 Task: Open Card Card0000000053 in Board Board0000000014 in Workspace WS0000000005 in Trello. Add Member Email0000000017 to Card Card0000000053 in Board Board0000000014 in Workspace WS0000000005 in Trello. Add Purple Label titled Label0000000053 to Card Card0000000053 in Board Board0000000014 in Workspace WS0000000005 in Trello. Add Checklist CL0000000053 to Card Card0000000053 in Board Board0000000014 in Workspace WS0000000005 in Trello. Add Dates with Start Date as Aug 01 2023 and Due Date as Aug 31 2023 to Card Card0000000053 in Board Board0000000014 in Workspace WS0000000005 in Trello
Action: Mouse moved to (330, 366)
Screenshot: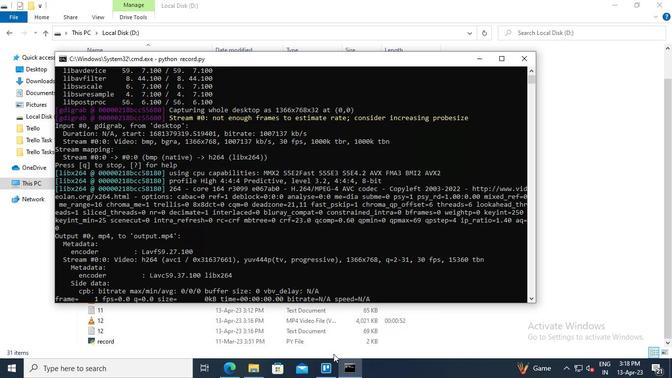 
Action: Mouse pressed left at (330, 366)
Screenshot: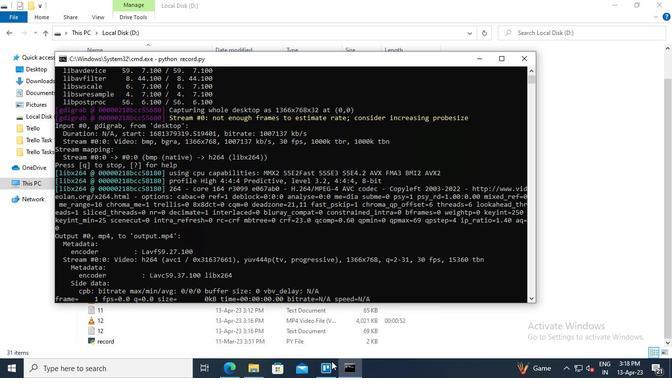
Action: Mouse moved to (189, 104)
Screenshot: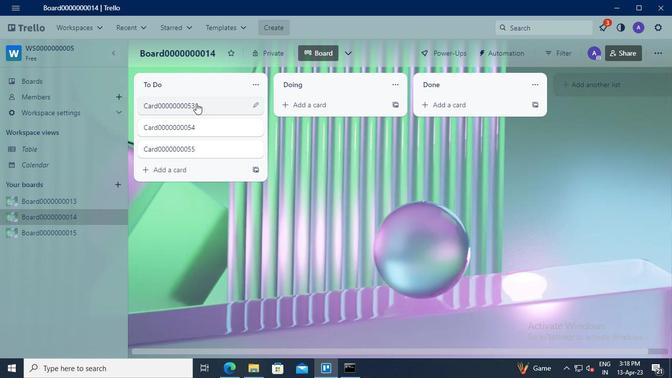 
Action: Mouse pressed left at (189, 104)
Screenshot: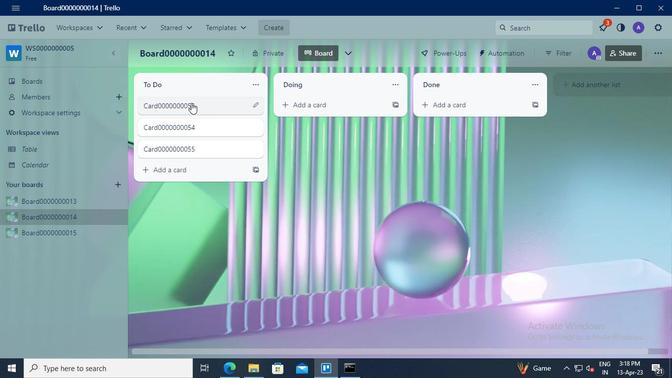 
Action: Mouse moved to (465, 91)
Screenshot: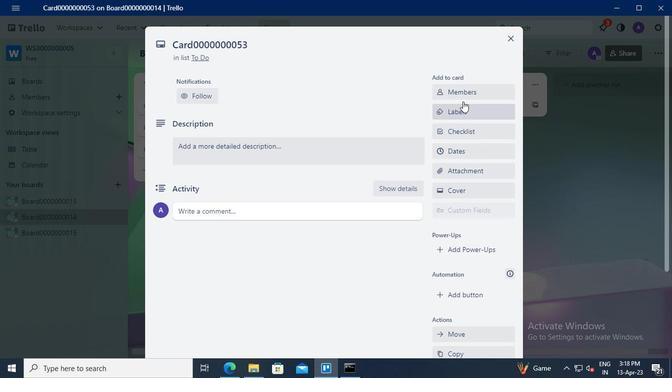 
Action: Mouse pressed left at (465, 91)
Screenshot: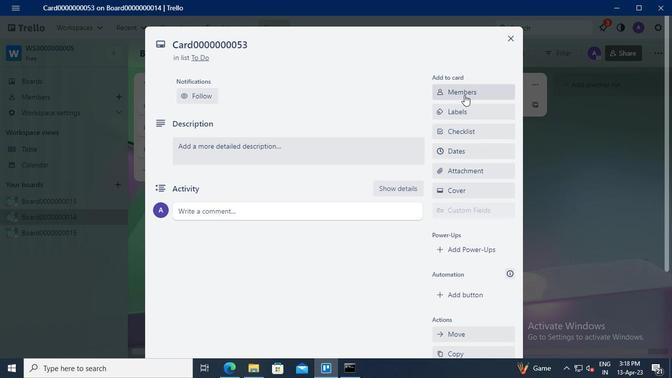 
Action: Keyboard Key.shift_r
Screenshot: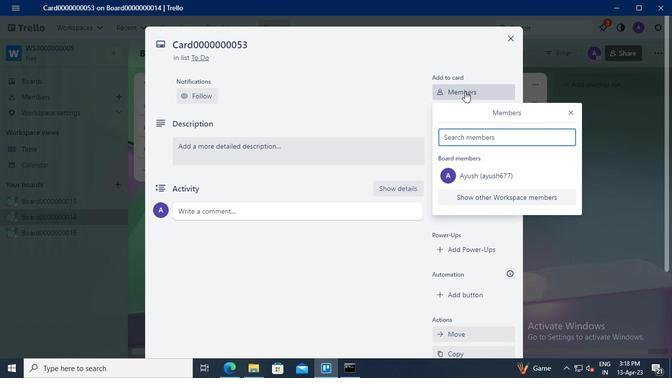 
Action: Keyboard A
Screenshot: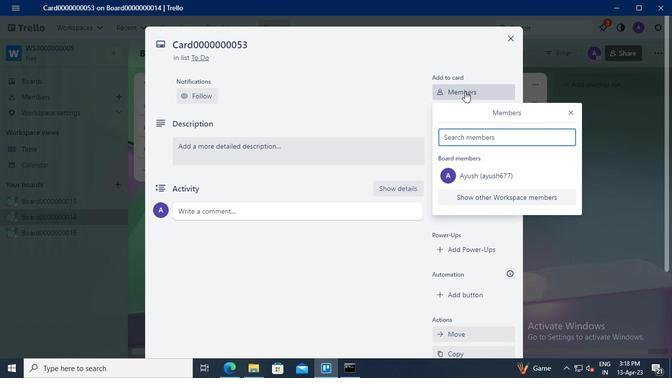 
Action: Keyboard u
Screenshot: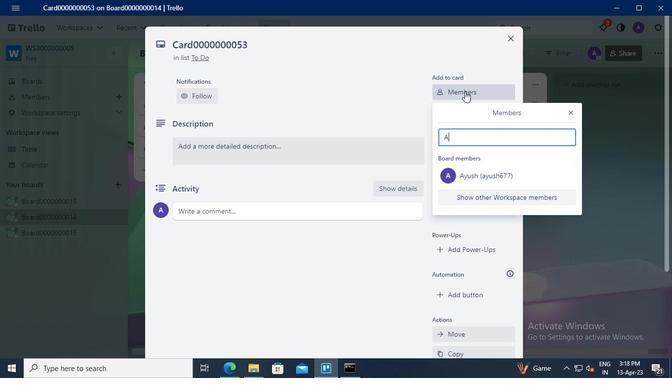 
Action: Keyboard s
Screenshot: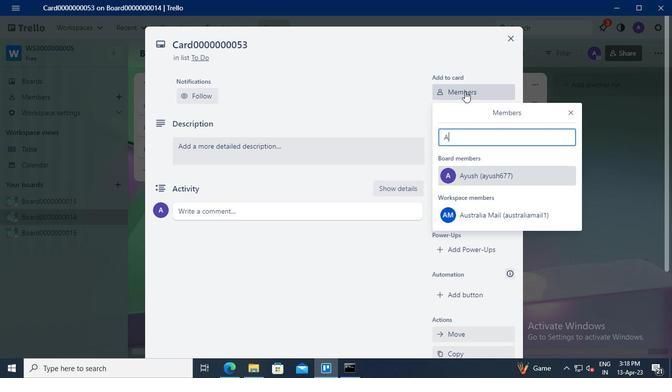 
Action: Keyboard t
Screenshot: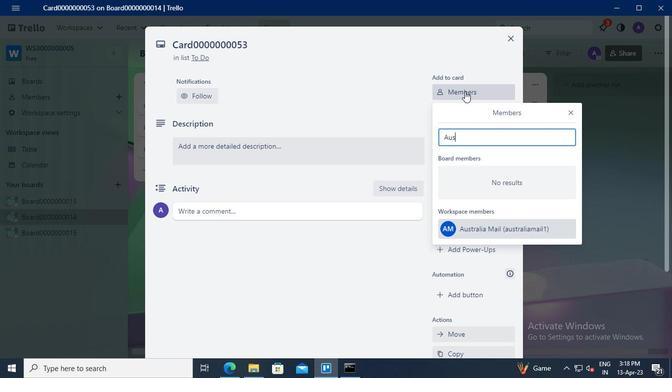 
Action: Keyboard r
Screenshot: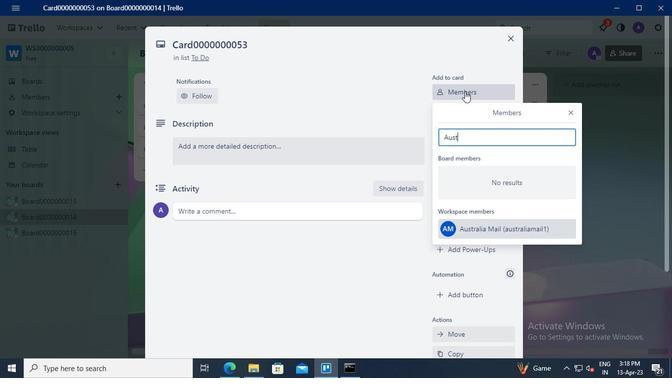 
Action: Keyboard a
Screenshot: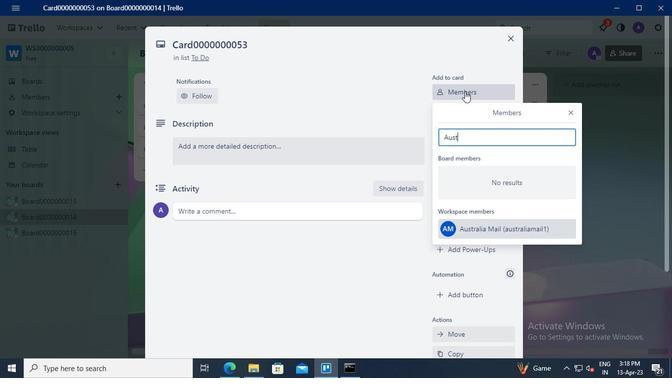 
Action: Keyboard l
Screenshot: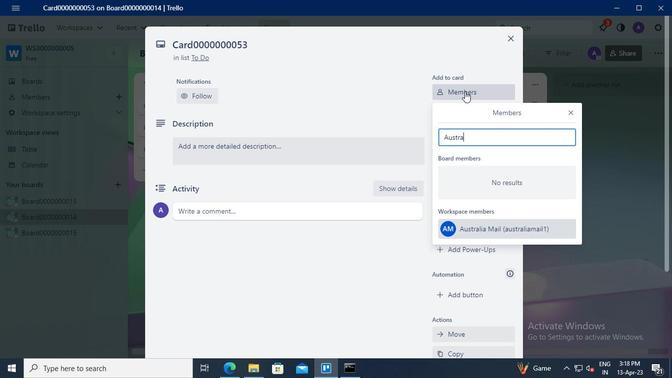 
Action: Keyboard i
Screenshot: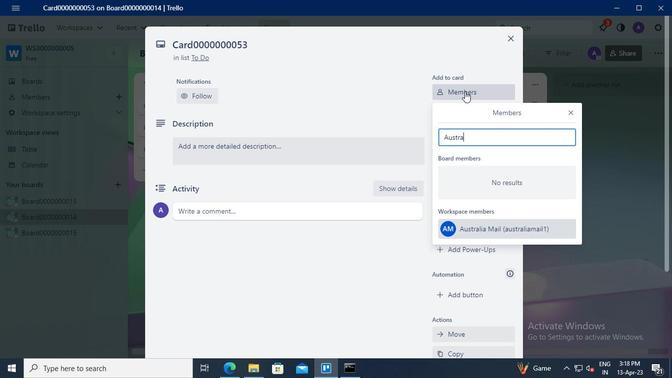 
Action: Keyboard a
Screenshot: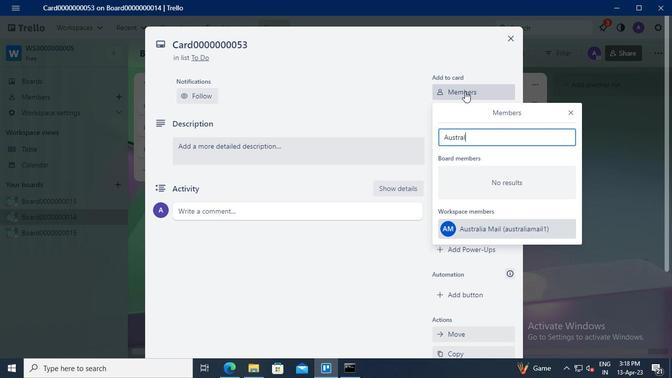 
Action: Mouse moved to (489, 233)
Screenshot: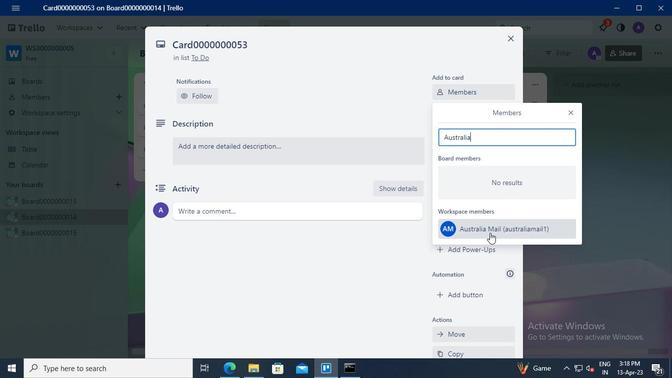 
Action: Mouse pressed left at (489, 233)
Screenshot: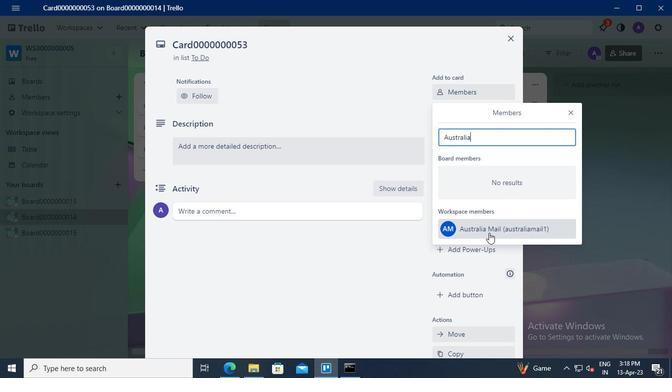 
Action: Mouse moved to (572, 113)
Screenshot: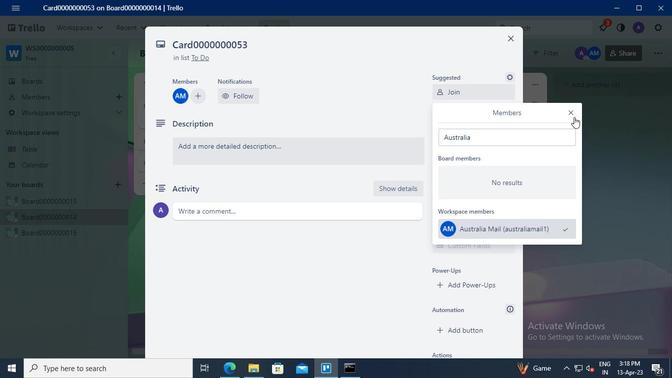 
Action: Mouse pressed left at (572, 113)
Screenshot: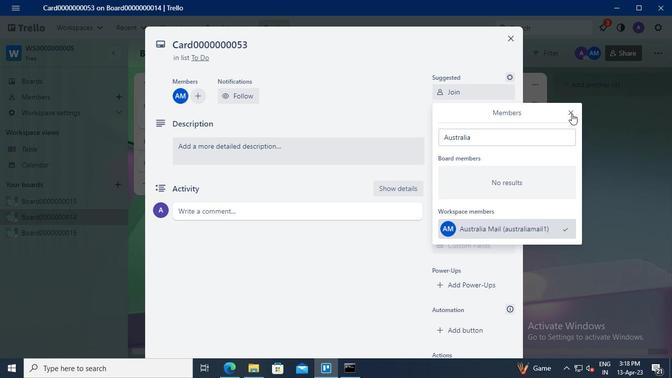 
Action: Mouse moved to (488, 143)
Screenshot: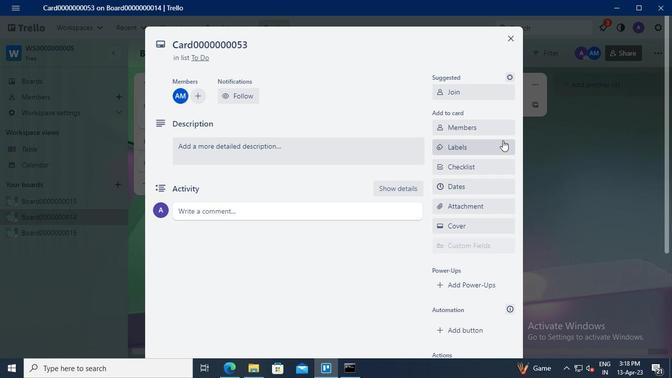 
Action: Mouse pressed left at (488, 143)
Screenshot: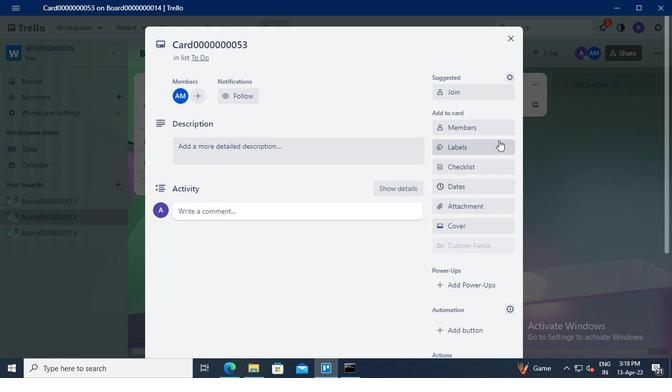 
Action: Mouse moved to (509, 223)
Screenshot: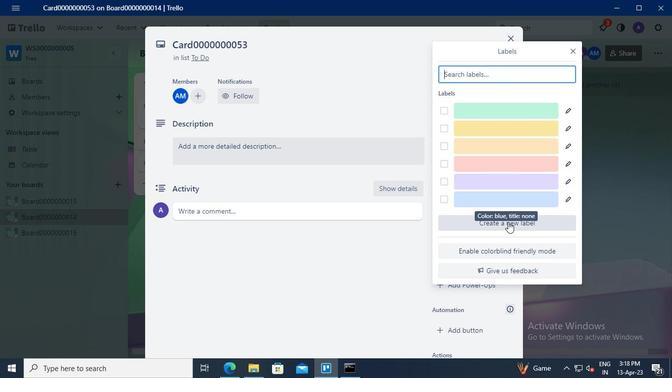 
Action: Mouse pressed left at (509, 223)
Screenshot: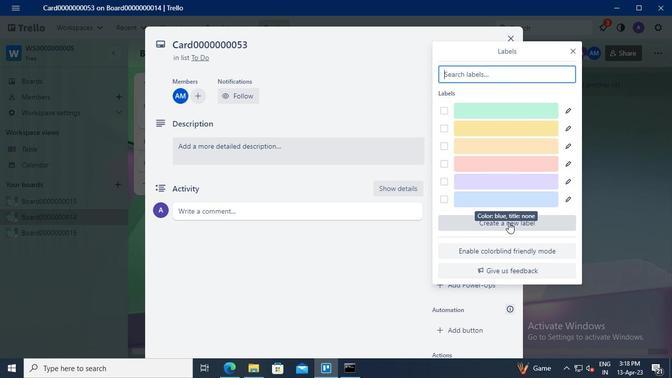 
Action: Mouse moved to (481, 142)
Screenshot: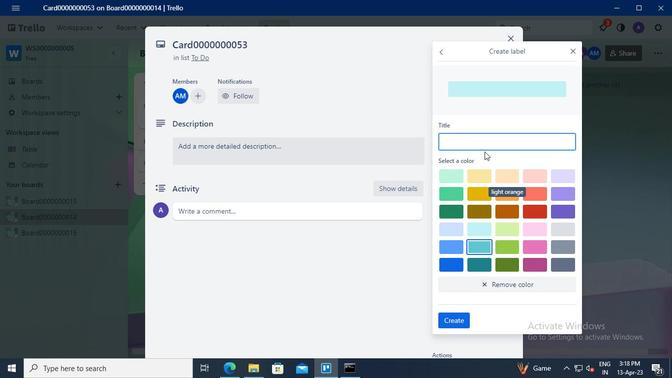 
Action: Mouse pressed left at (481, 142)
Screenshot: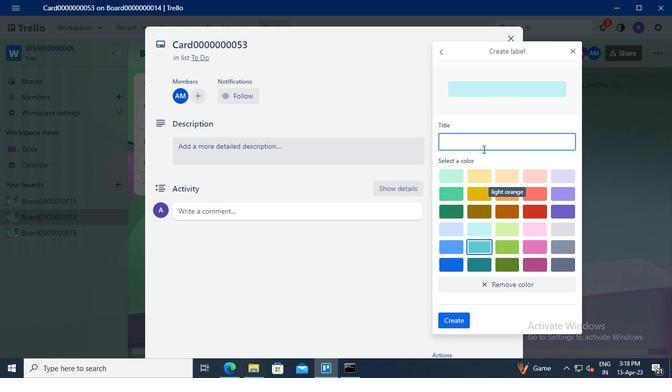 
Action: Keyboard Key.shift
Screenshot: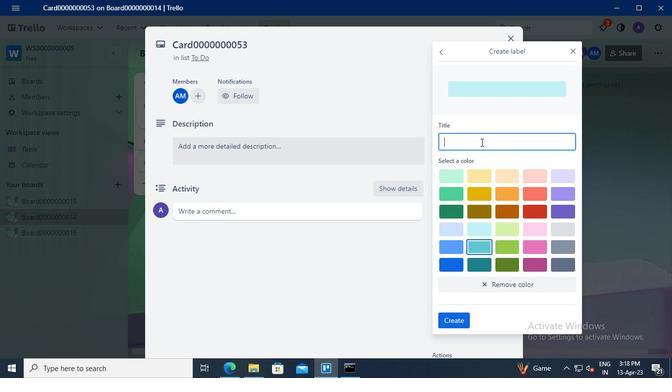 
Action: Keyboard L
Screenshot: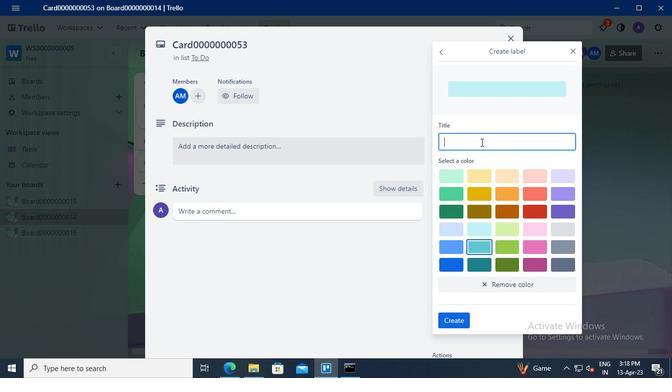 
Action: Keyboard a
Screenshot: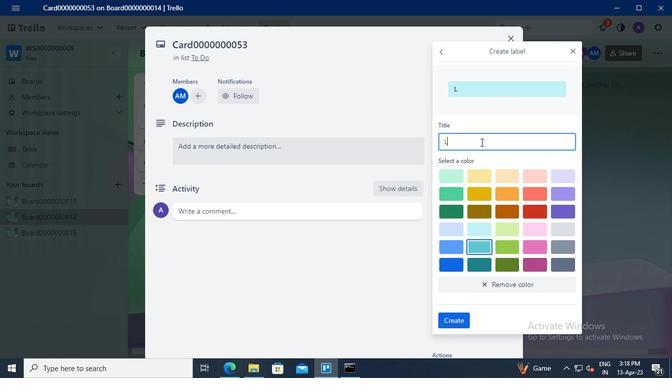 
Action: Keyboard b
Screenshot: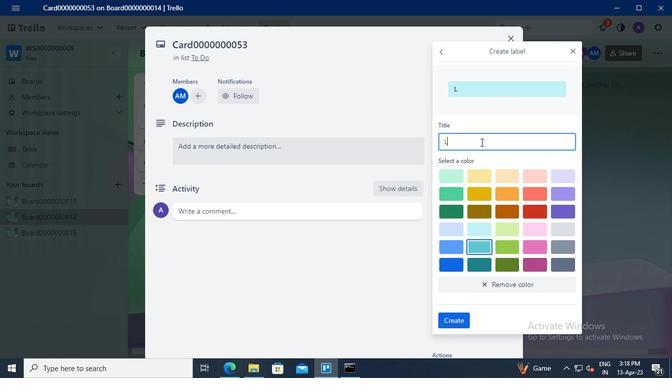 
Action: Keyboard e
Screenshot: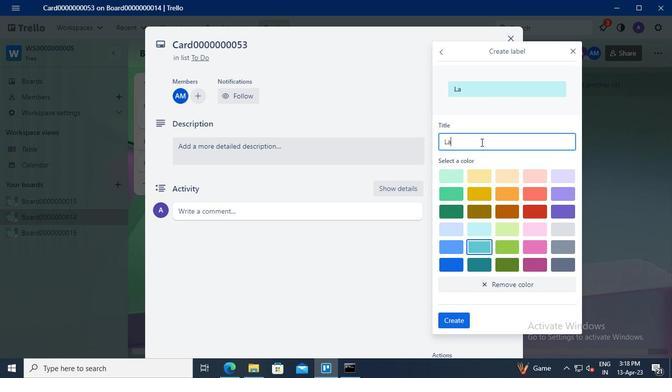 
Action: Keyboard l
Screenshot: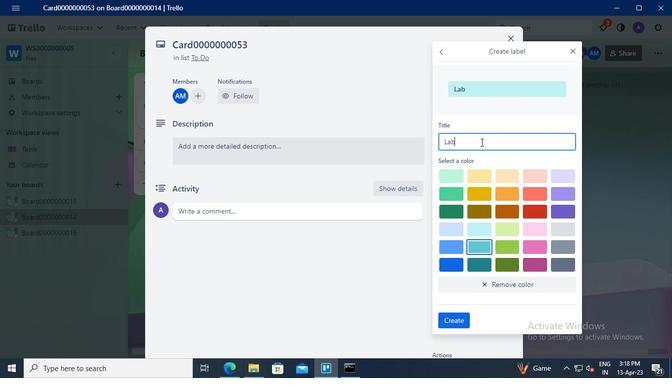 
Action: Keyboard <96>
Screenshot: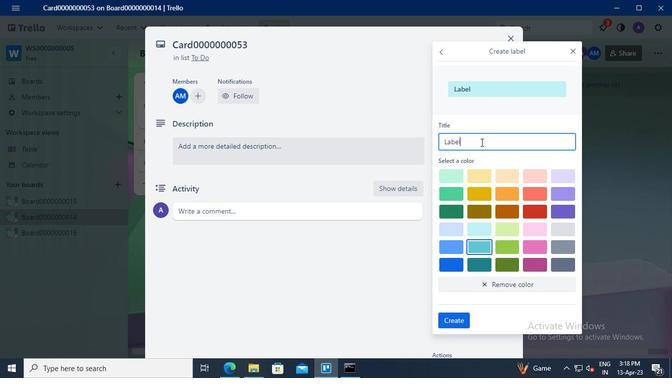 
Action: Keyboard <96>
Screenshot: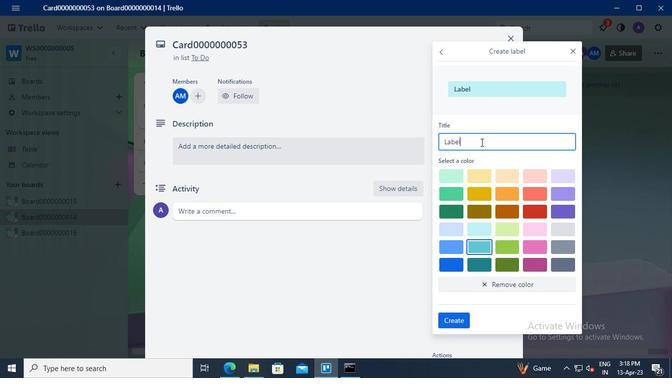 
Action: Keyboard <96>
Screenshot: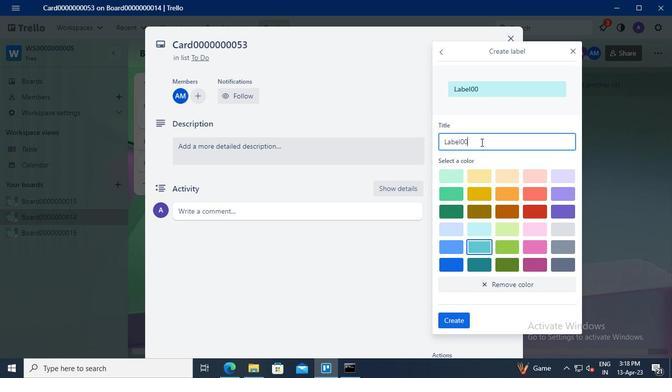 
Action: Keyboard <96>
Screenshot: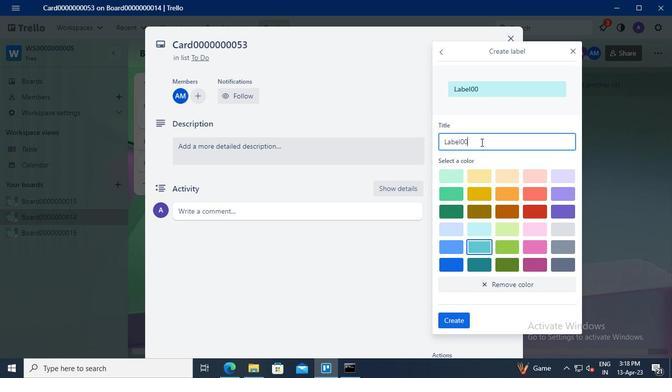 
Action: Keyboard <96>
Screenshot: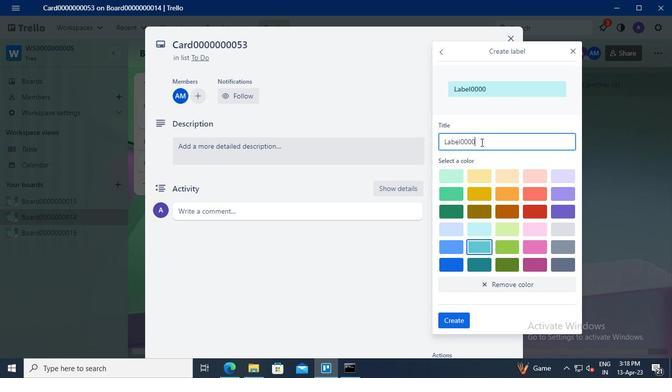 
Action: Keyboard <96>
Screenshot: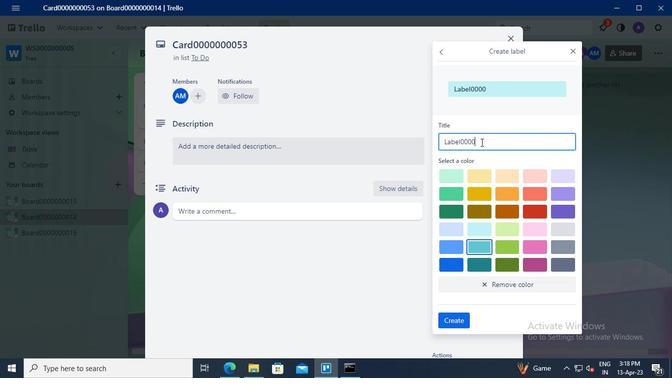 
Action: Keyboard <96>
Screenshot: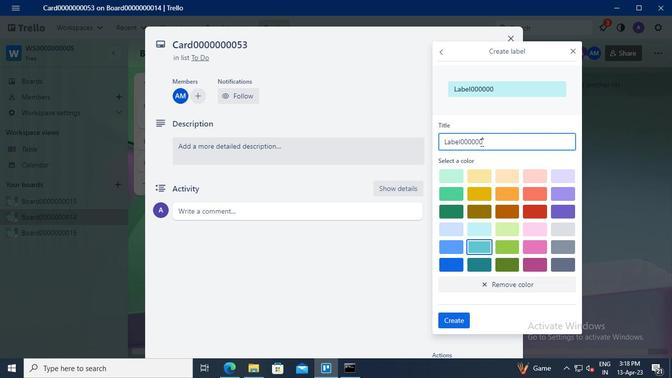 
Action: Keyboard <96>
Screenshot: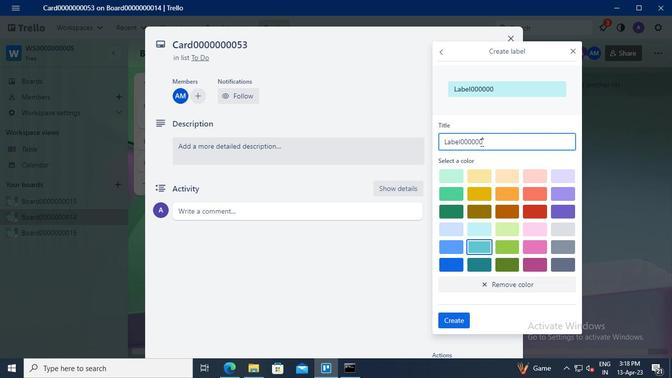 
Action: Keyboard <101>
Screenshot: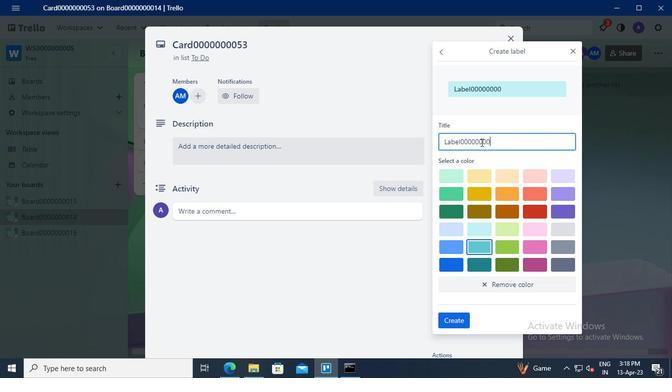 
Action: Keyboard <99>
Screenshot: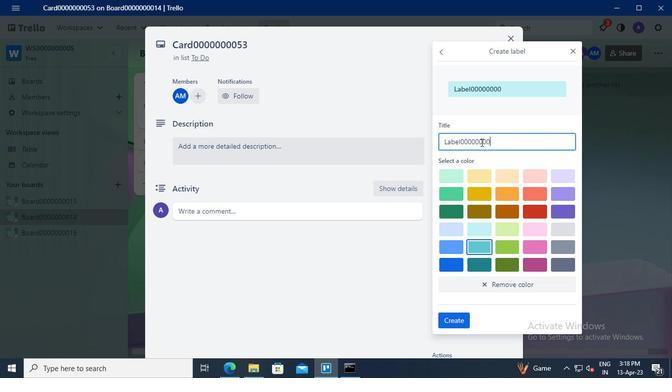 
Action: Mouse moved to (563, 187)
Screenshot: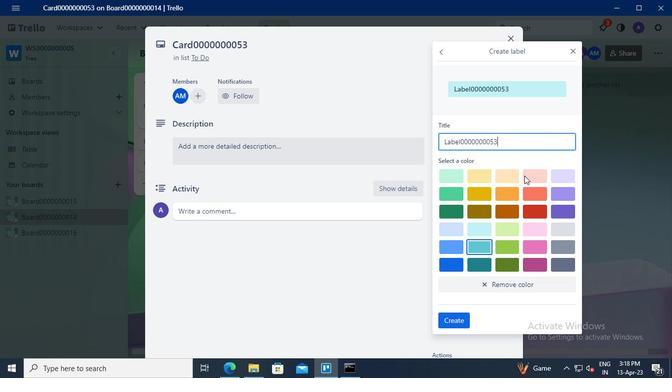 
Action: Mouse pressed left at (563, 187)
Screenshot: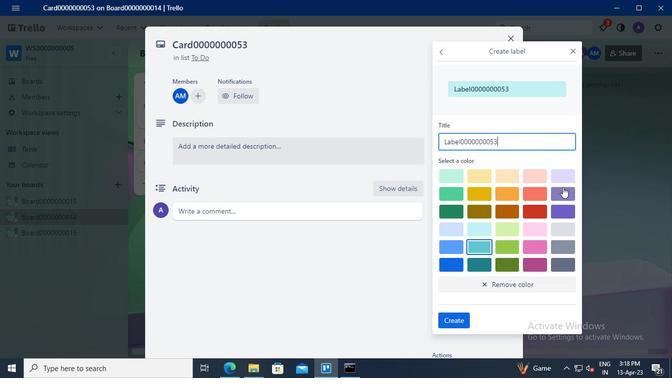 
Action: Mouse moved to (461, 318)
Screenshot: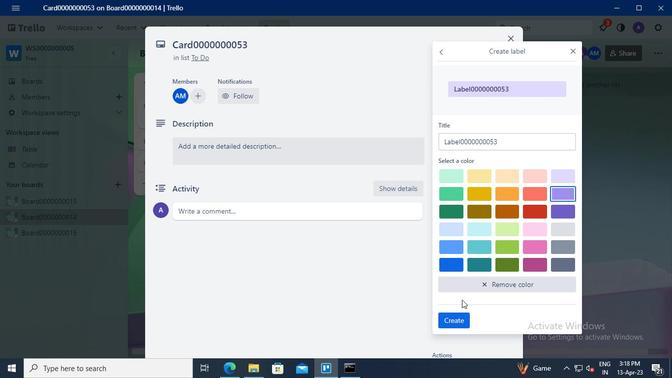 
Action: Mouse pressed left at (461, 318)
Screenshot: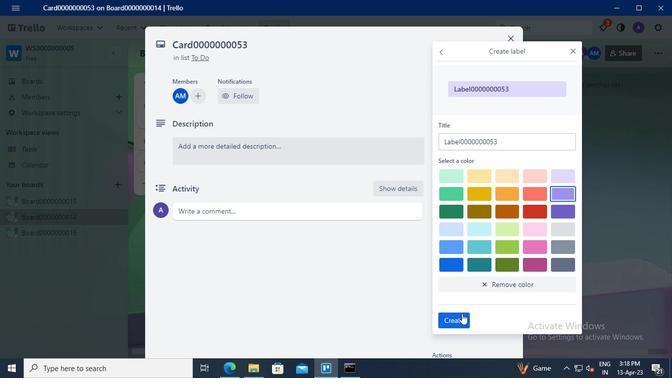 
Action: Mouse moved to (572, 49)
Screenshot: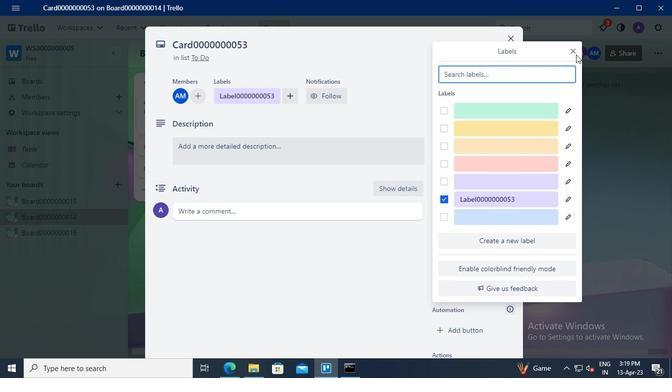
Action: Mouse pressed left at (572, 49)
Screenshot: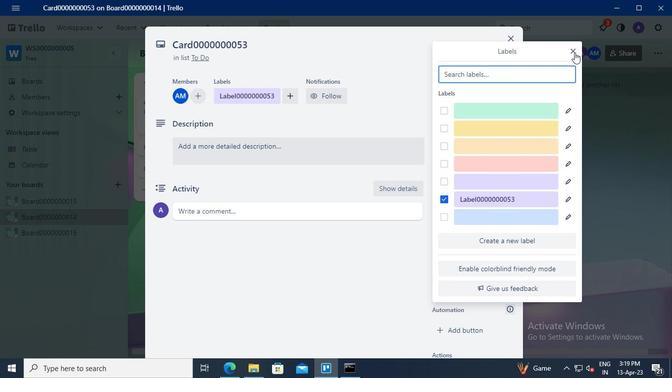 
Action: Mouse moved to (480, 164)
Screenshot: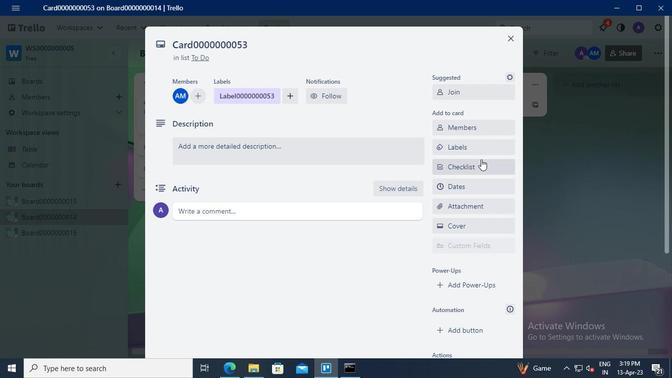 
Action: Mouse pressed left at (480, 164)
Screenshot: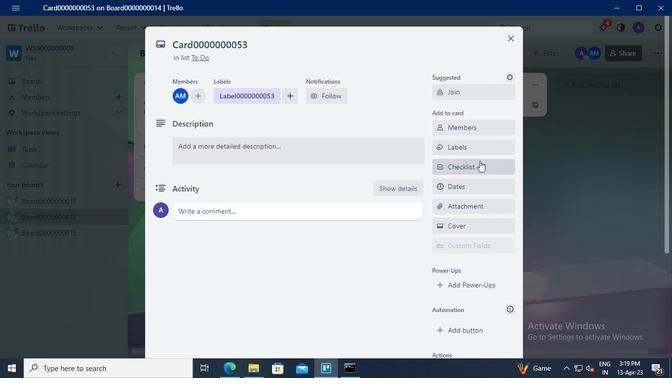 
Action: Keyboard Key.shift
Screenshot: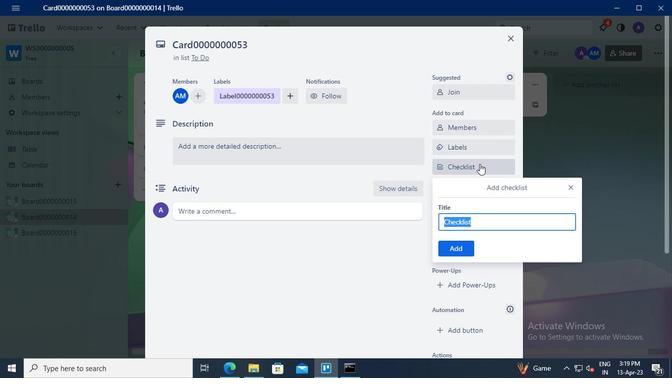 
Action: Keyboard Key.shift
Screenshot: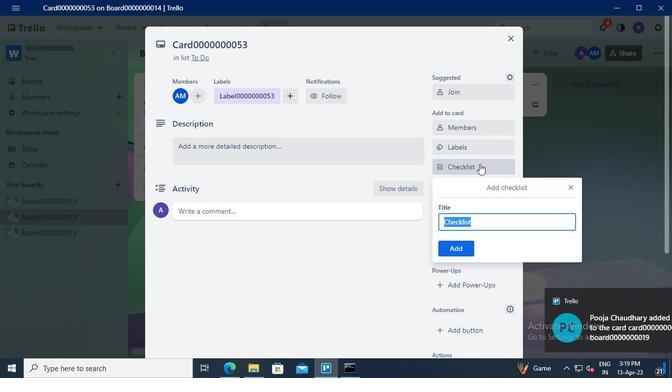 
Action: Keyboard C
Screenshot: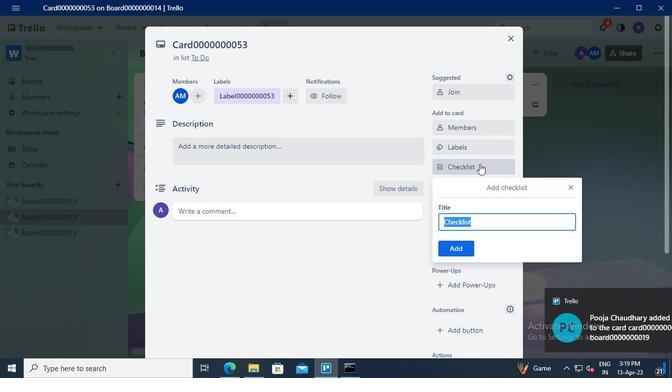 
Action: Keyboard L
Screenshot: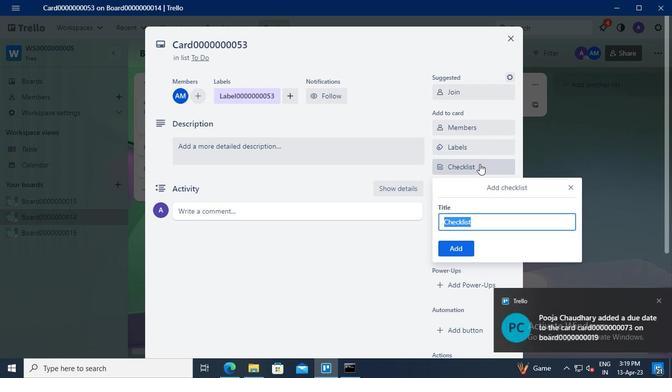 
Action: Keyboard <96>
Screenshot: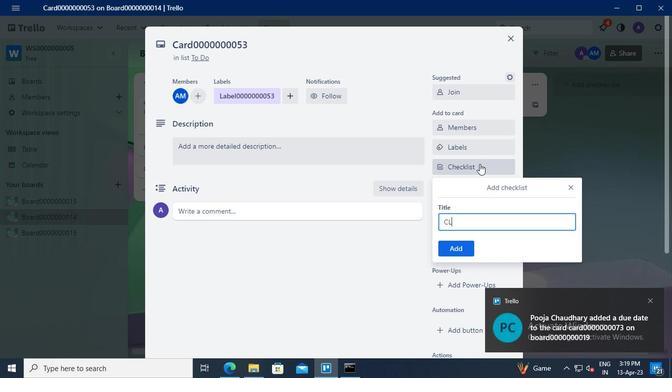 
Action: Keyboard <96>
Screenshot: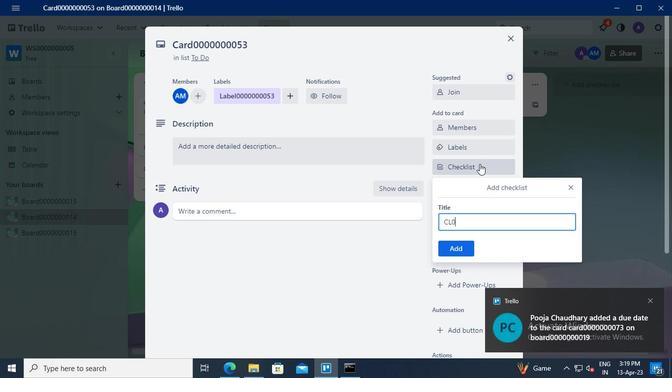 
Action: Keyboard <96>
Screenshot: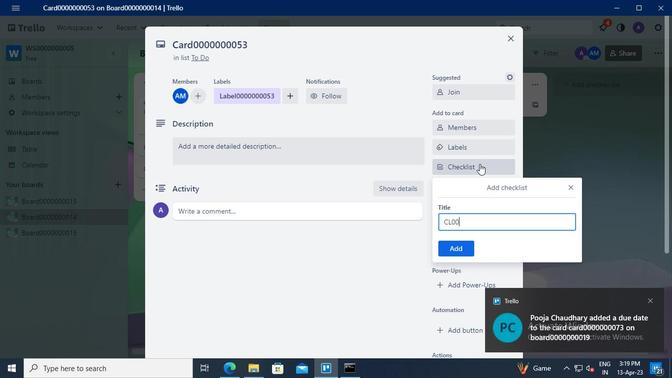 
Action: Keyboard <96>
Screenshot: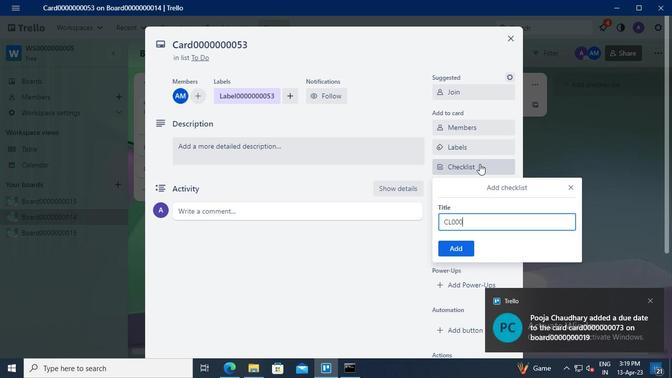 
Action: Keyboard <96>
Screenshot: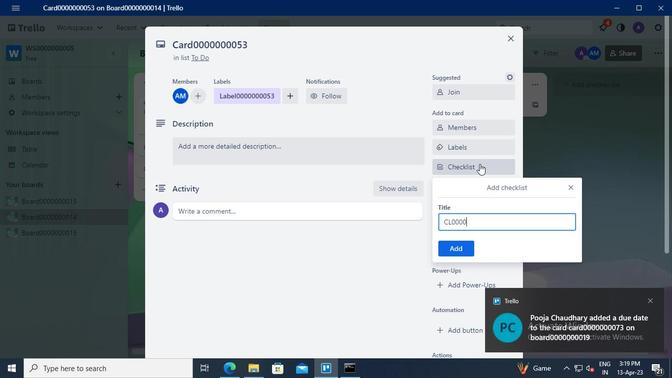 
Action: Keyboard <96>
Screenshot: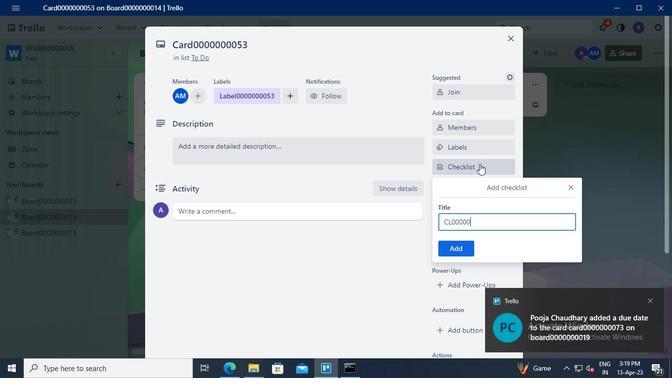 
Action: Keyboard <96>
Screenshot: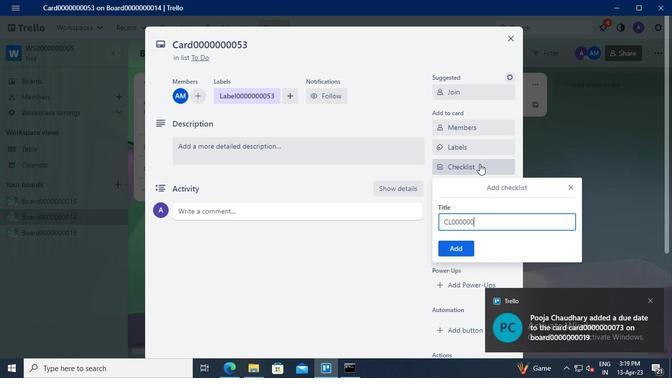 
Action: Keyboard <96>
Screenshot: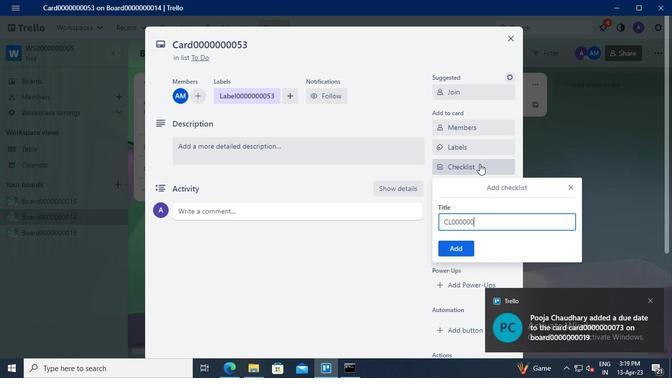 
Action: Keyboard <101>
Screenshot: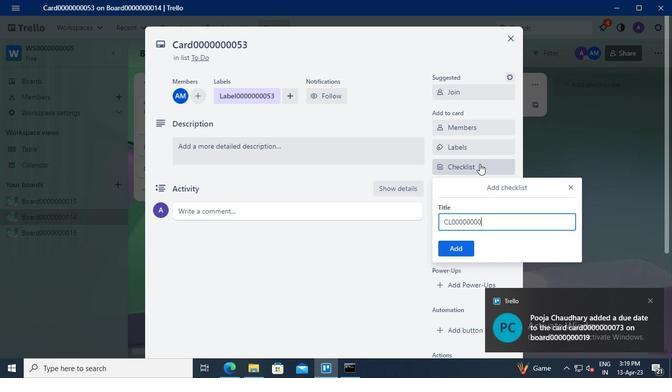 
Action: Keyboard <99>
Screenshot: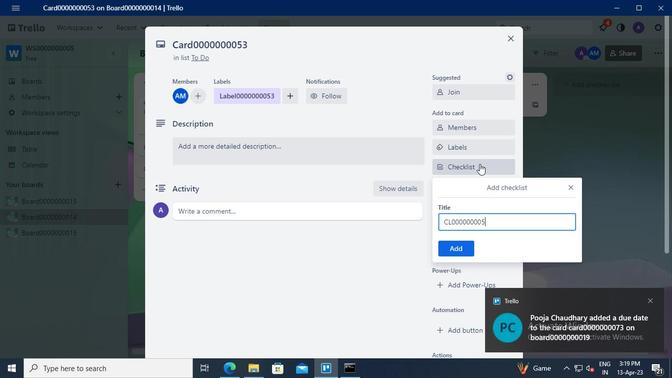 
Action: Mouse moved to (457, 250)
Screenshot: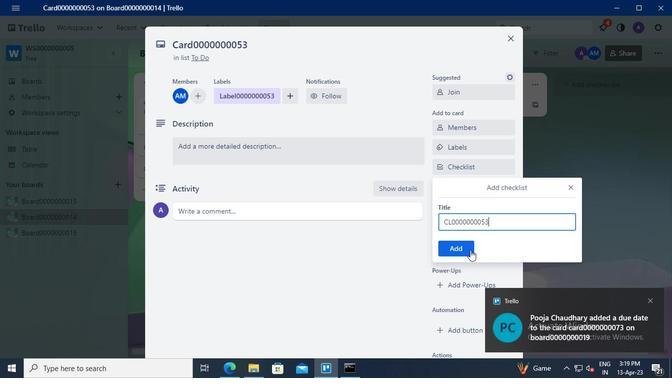
Action: Mouse pressed left at (457, 250)
Screenshot: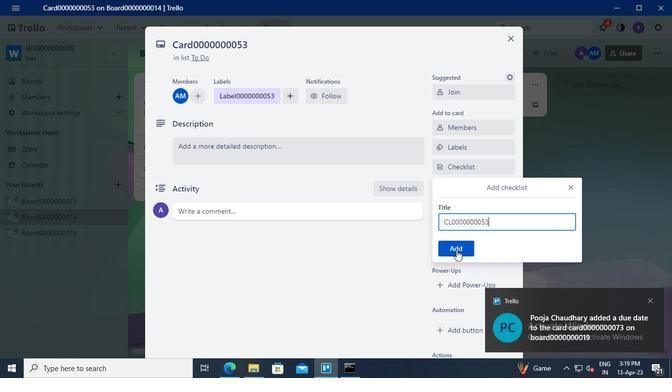 
Action: Mouse moved to (460, 185)
Screenshot: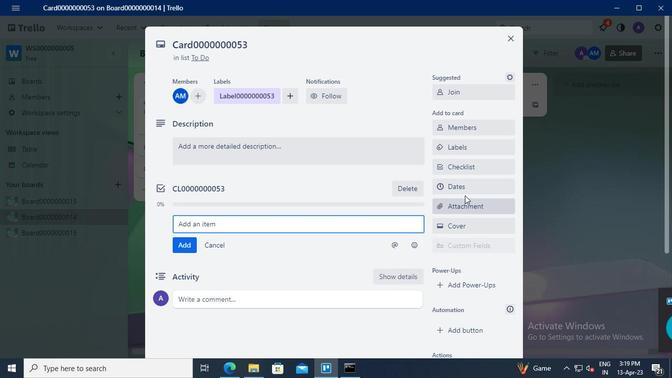 
Action: Mouse pressed left at (460, 185)
Screenshot: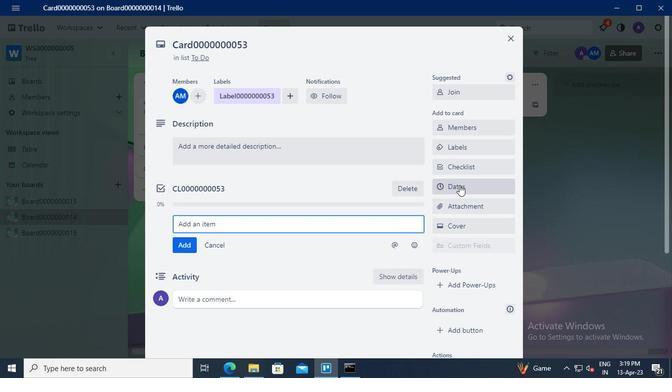 
Action: Mouse moved to (443, 227)
Screenshot: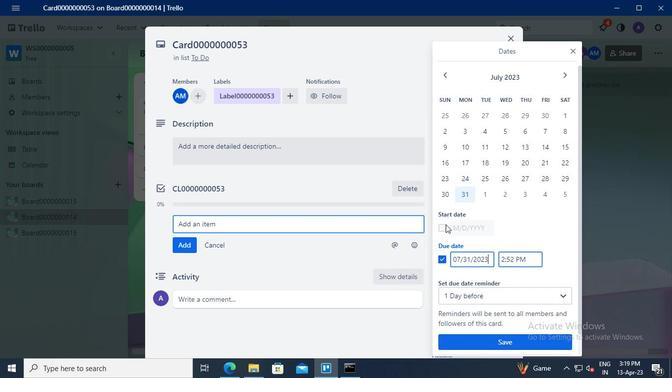 
Action: Mouse pressed left at (443, 227)
Screenshot: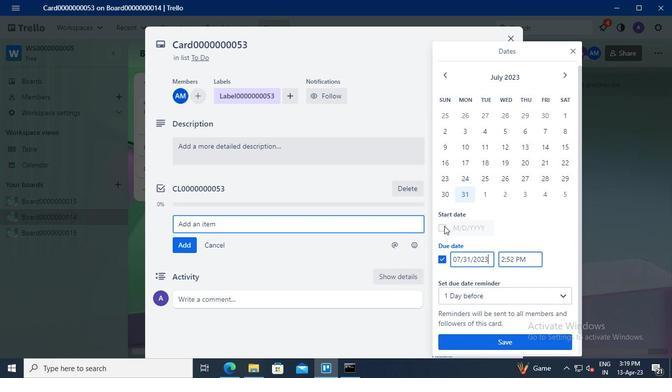 
Action: Mouse moved to (467, 259)
Screenshot: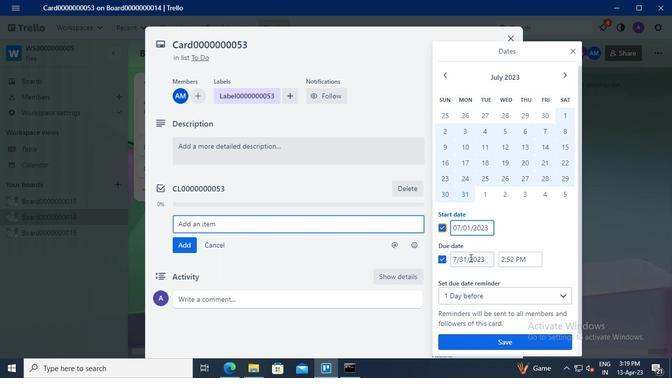 
Action: Mouse pressed left at (467, 259)
Screenshot: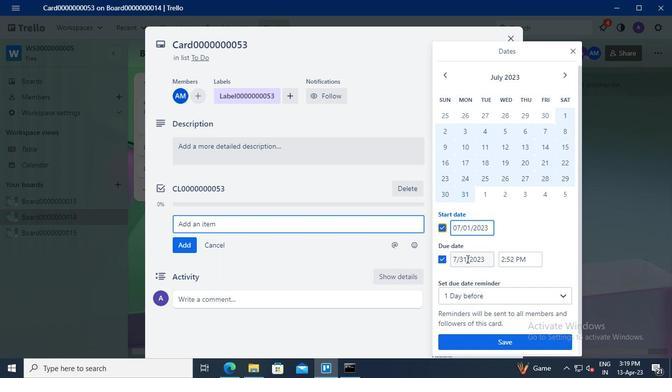 
Action: Mouse moved to (468, 253)
Screenshot: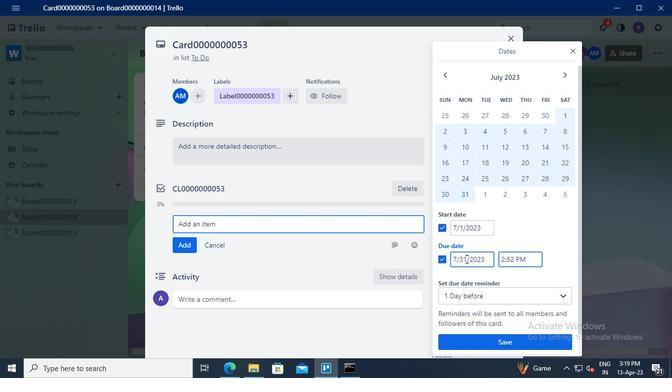 
Action: Keyboard Key.backspace
Screenshot: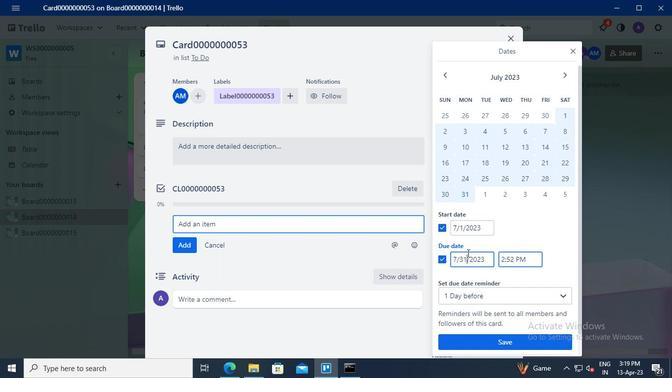 
Action: Keyboard Key.backspace
Screenshot: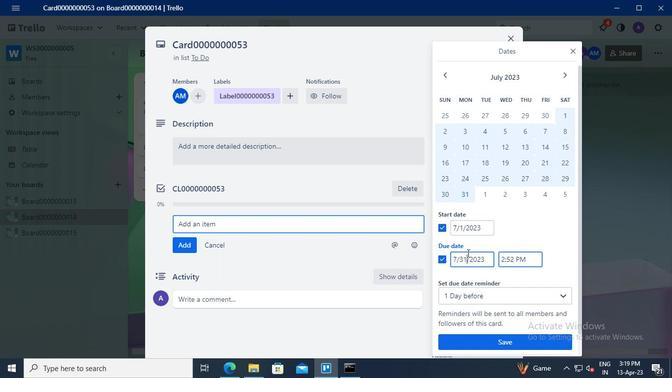 
Action: Keyboard <99>
Screenshot: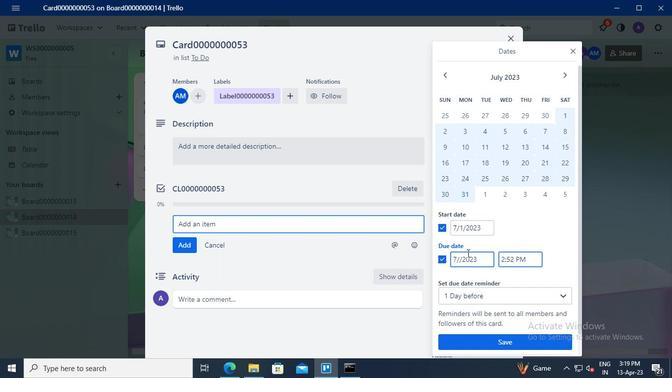 
Action: Keyboard <97>
Screenshot: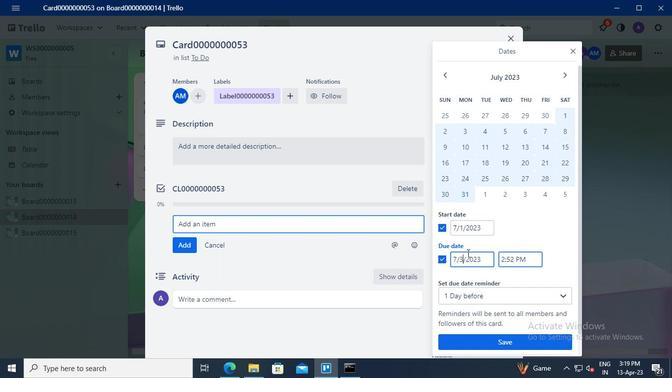 
Action: Mouse moved to (457, 256)
Screenshot: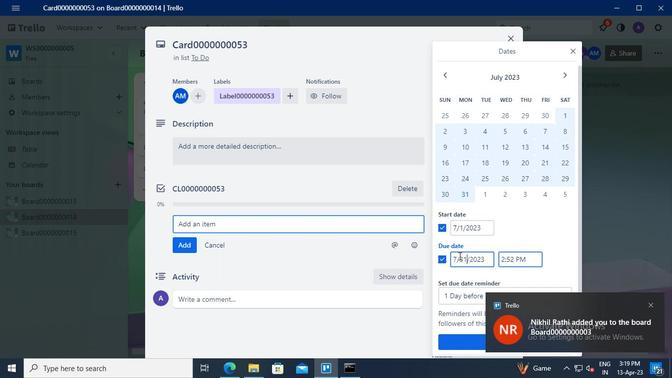 
Action: Mouse pressed left at (457, 256)
Screenshot: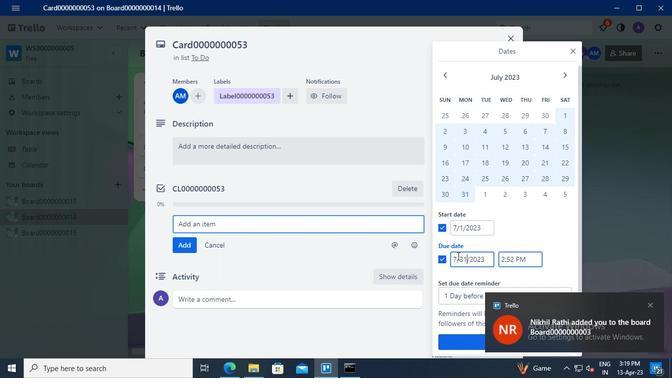 
Action: Keyboard Key.backspace
Screenshot: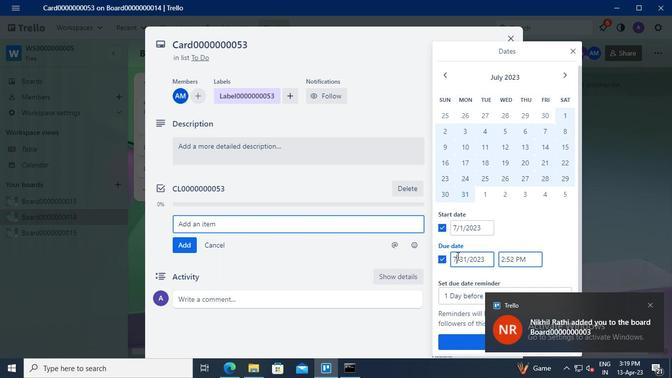 
Action: Keyboard <104>
Screenshot: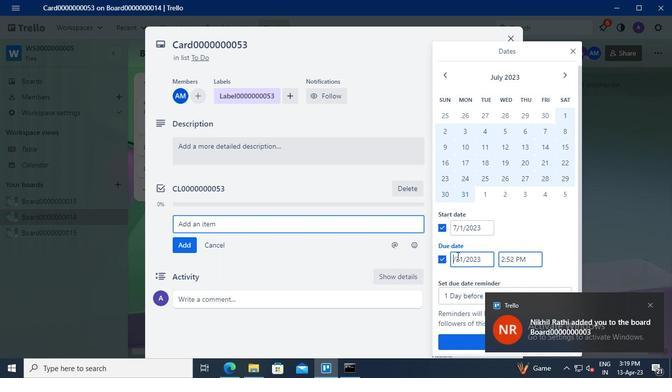 
Action: Mouse moved to (464, 226)
Screenshot: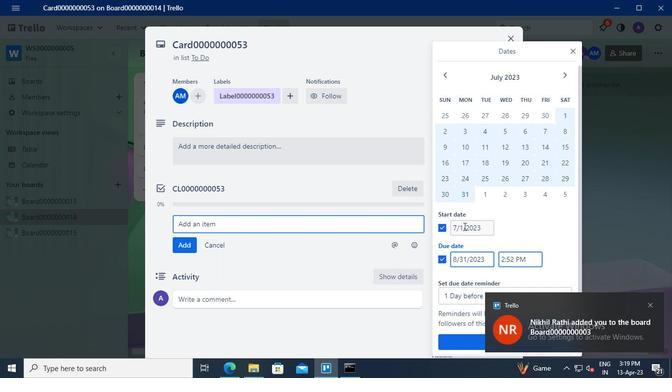 
Action: Mouse pressed left at (464, 226)
Screenshot: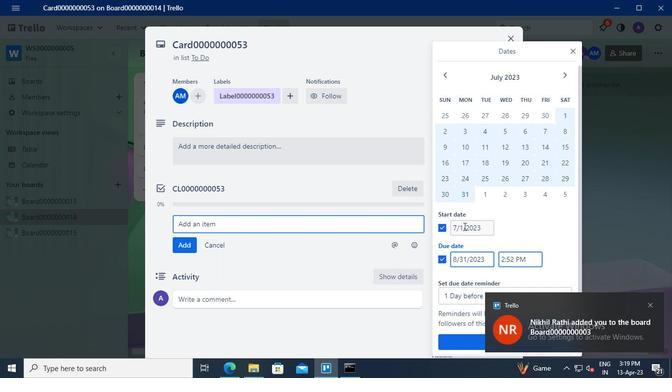 
Action: Keyboard Key.backspace
Screenshot: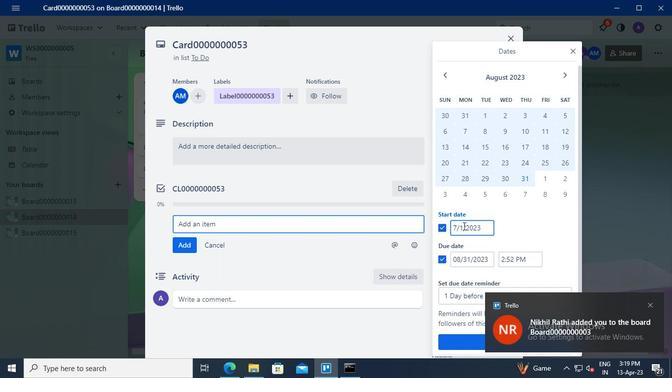 
Action: Keyboard <97>
Screenshot: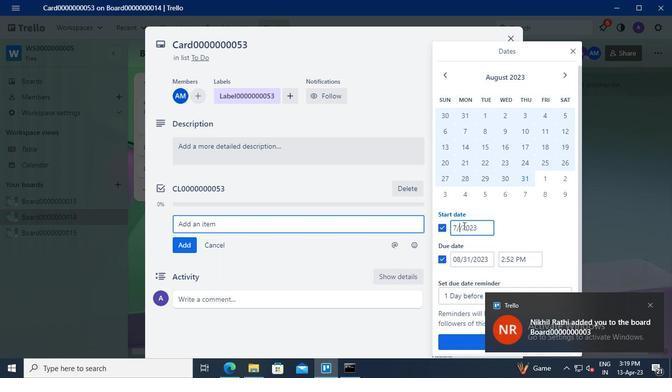 
Action: Mouse moved to (457, 223)
Screenshot: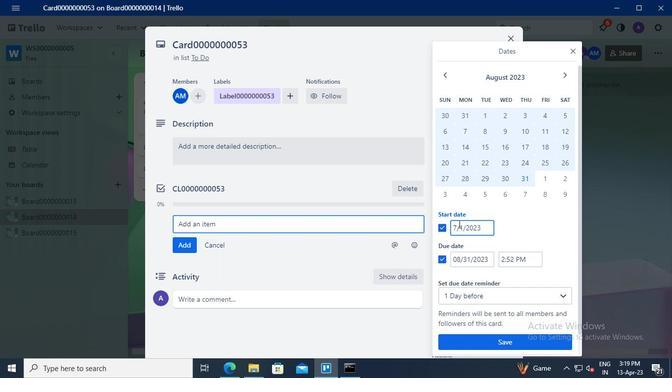
Action: Mouse pressed left at (457, 223)
Screenshot: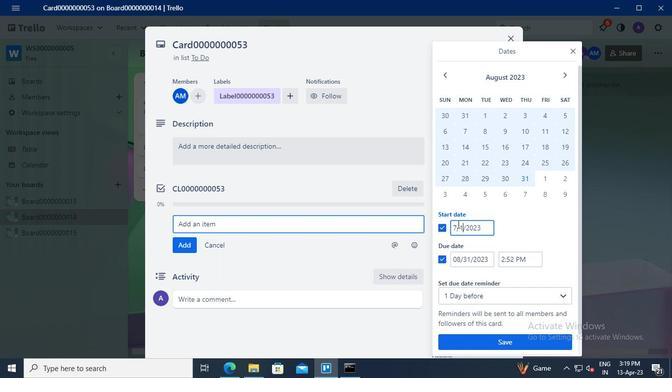 
Action: Mouse moved to (457, 223)
Screenshot: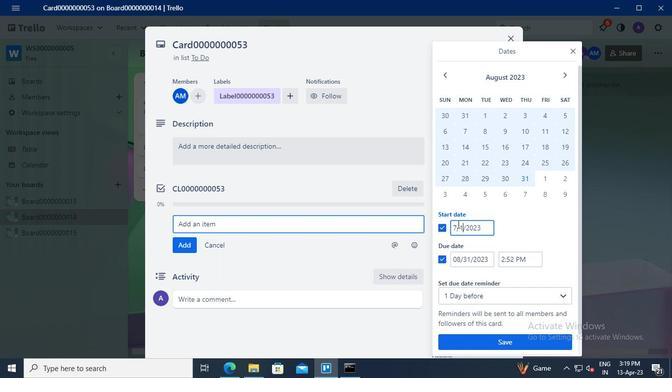 
Action: Keyboard Key.backspace
Screenshot: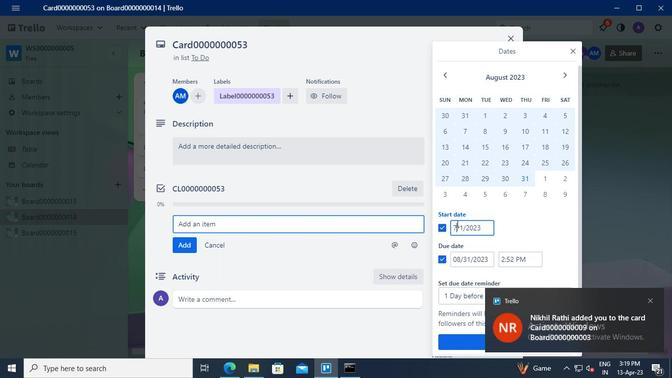 
Action: Keyboard <104>
Screenshot: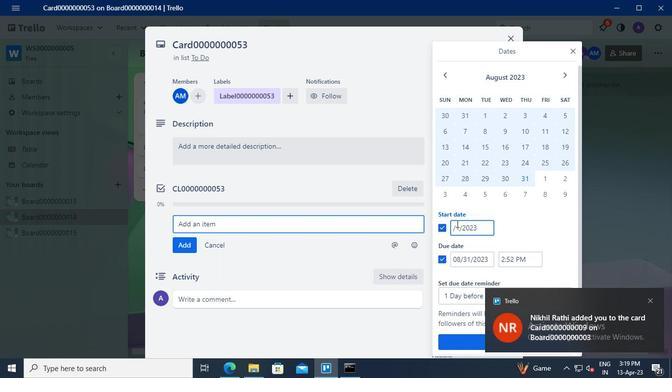 
Action: Mouse moved to (474, 342)
Screenshot: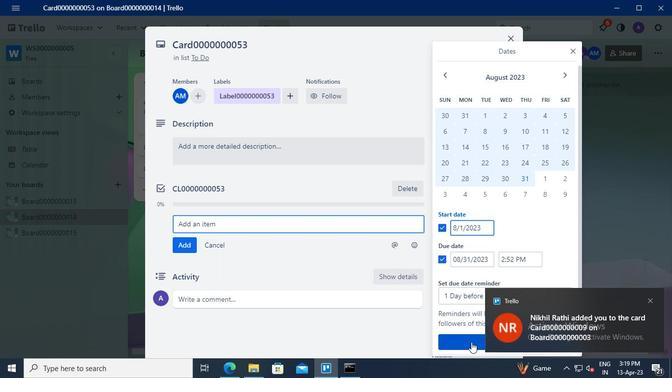
Action: Mouse pressed left at (474, 342)
Screenshot: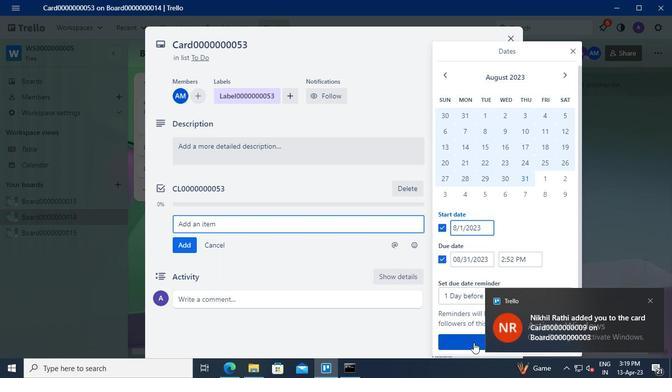 
Action: Mouse moved to (351, 368)
Screenshot: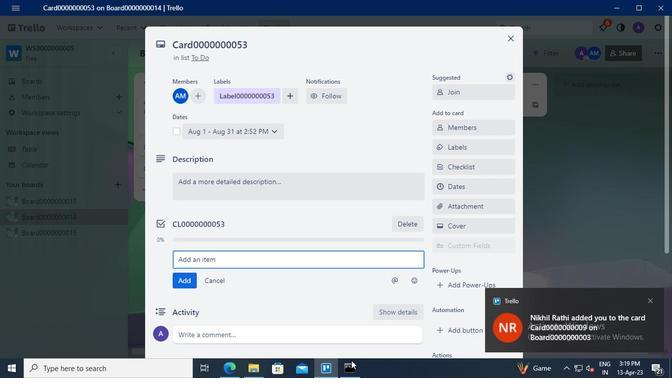 
Action: Mouse pressed left at (351, 368)
Screenshot: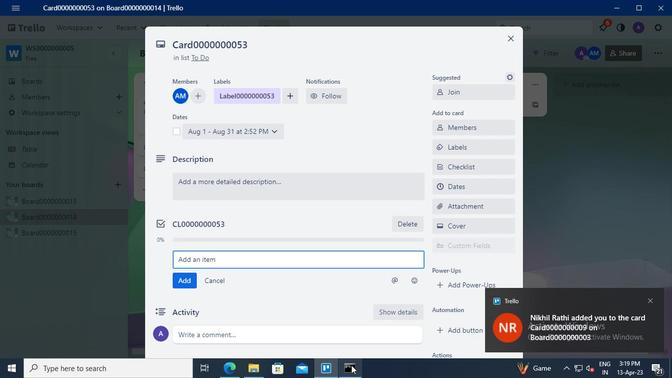 
Action: Mouse moved to (526, 61)
Screenshot: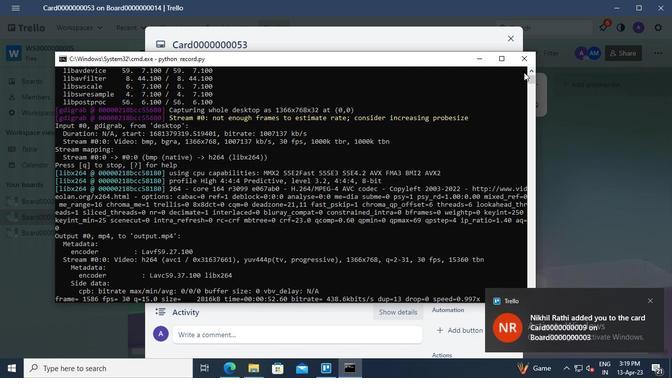 
Action: Mouse pressed left at (526, 61)
Screenshot: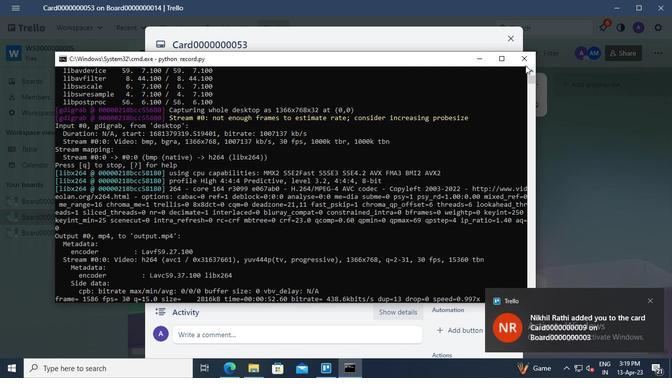 
